 Task: Use the formula "MODE.SNGL" in spreadsheet "Project portfolio".
Action: Mouse moved to (447, 259)
Screenshot: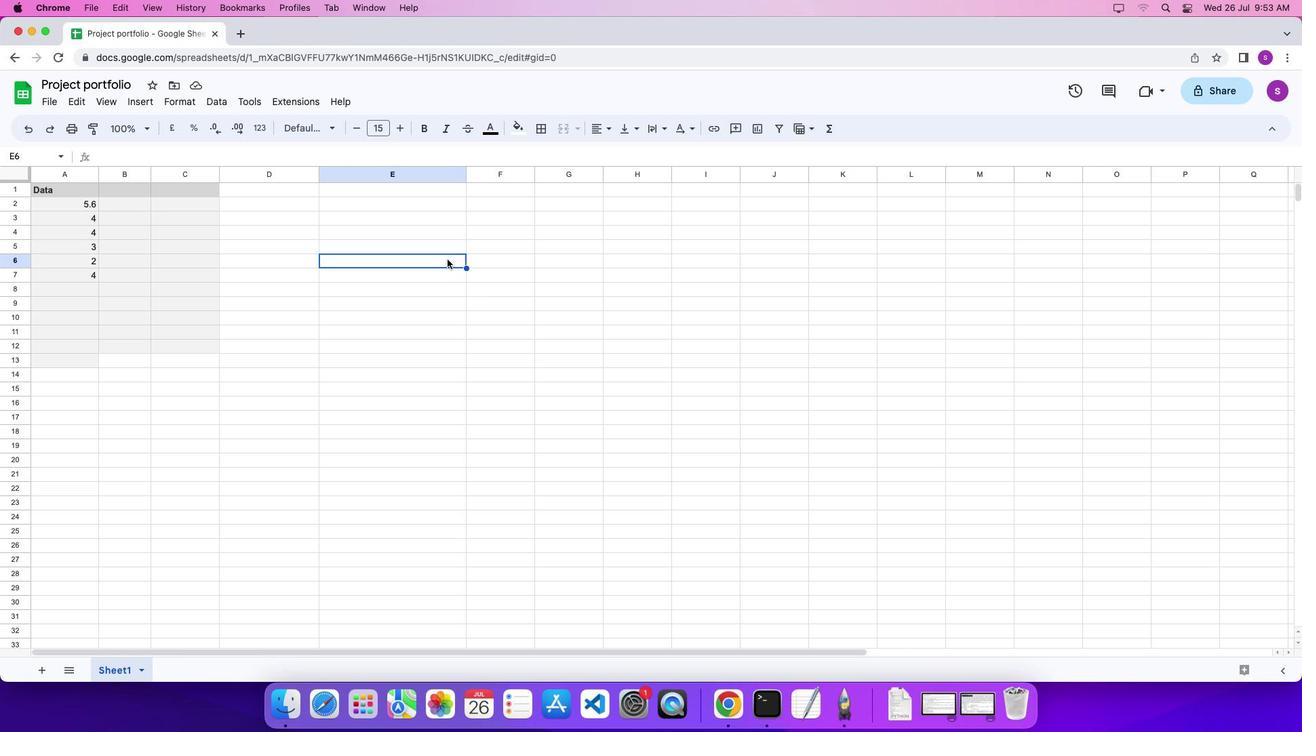 
Action: Mouse pressed left at (447, 259)
Screenshot: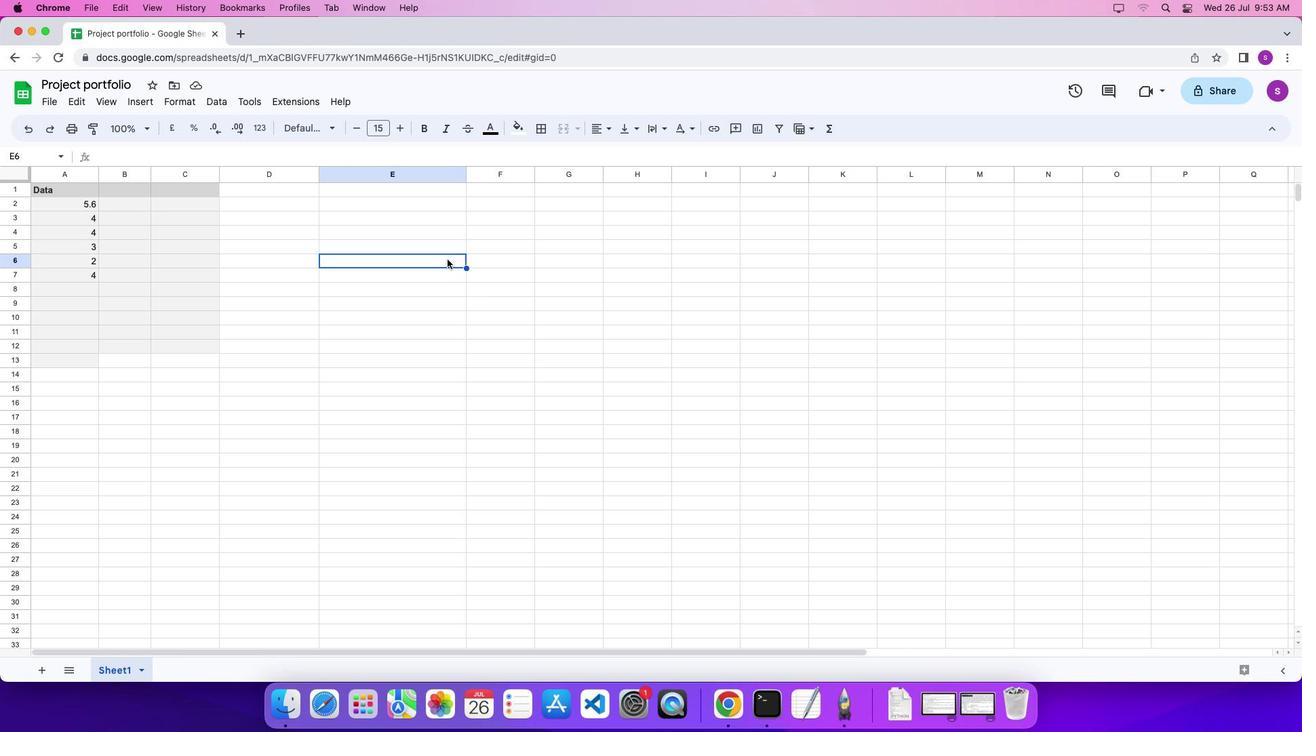 
Action: Key pressed '='
Screenshot: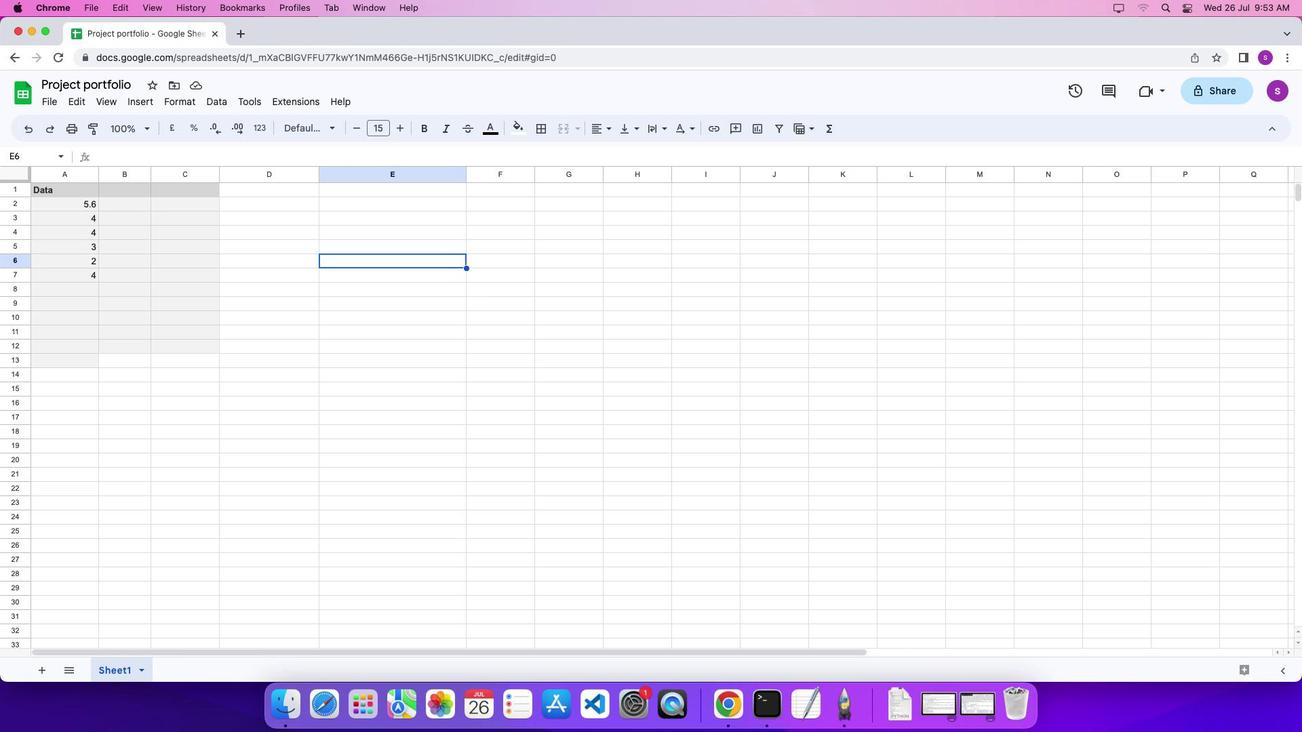 
Action: Mouse moved to (829, 130)
Screenshot: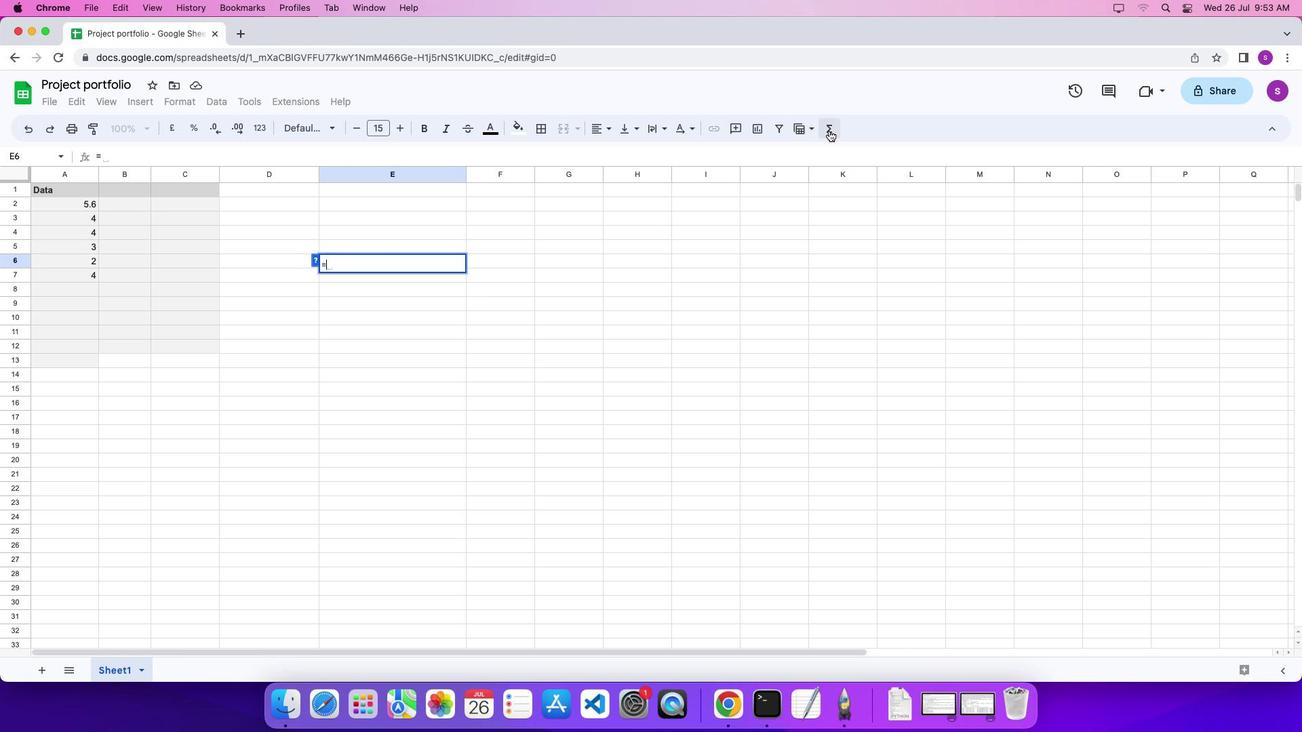 
Action: Mouse pressed left at (829, 130)
Screenshot: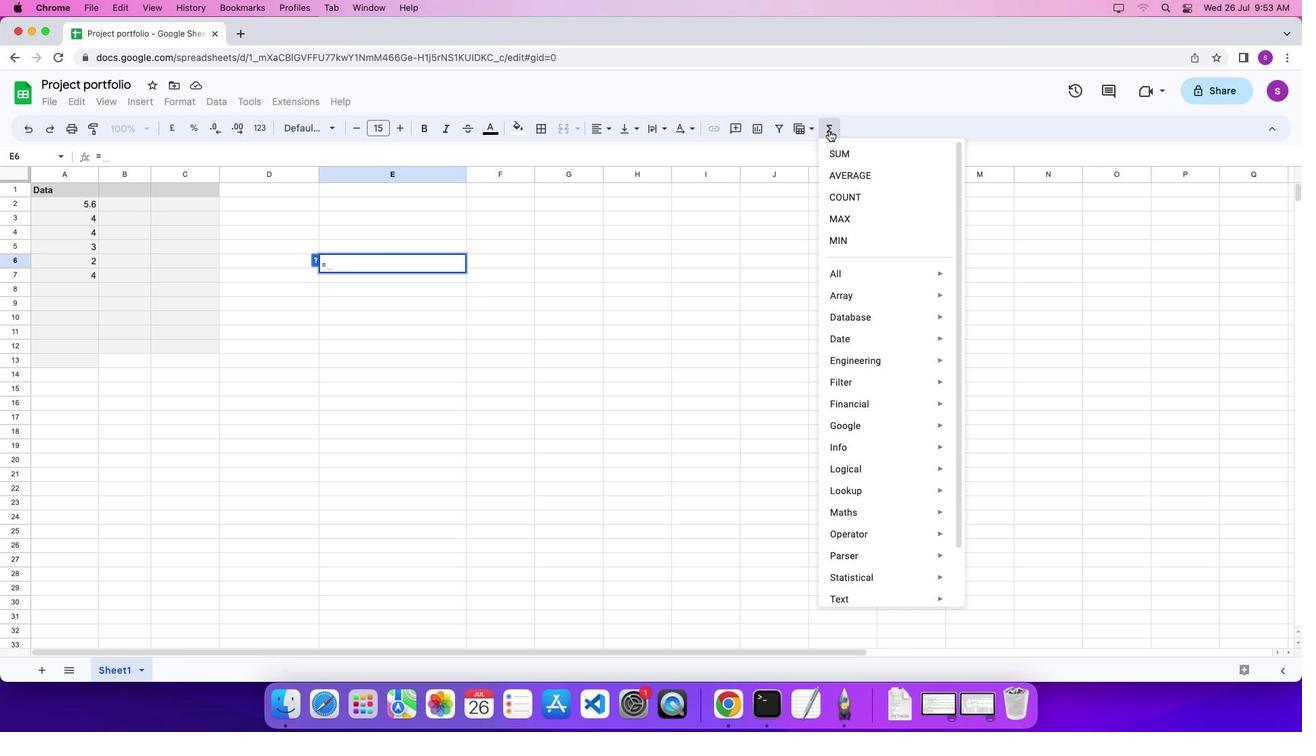 
Action: Mouse moved to (1010, 590)
Screenshot: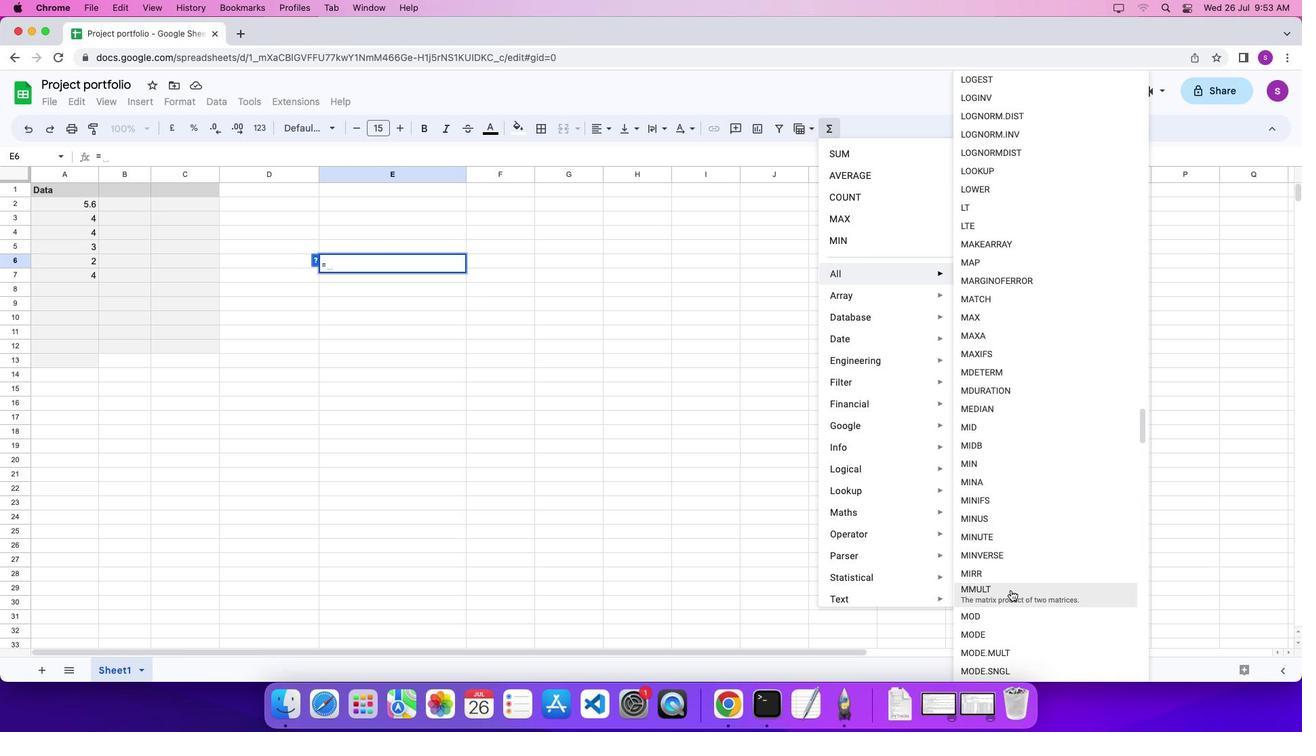 
Action: Mouse scrolled (1010, 590) with delta (0, 0)
Screenshot: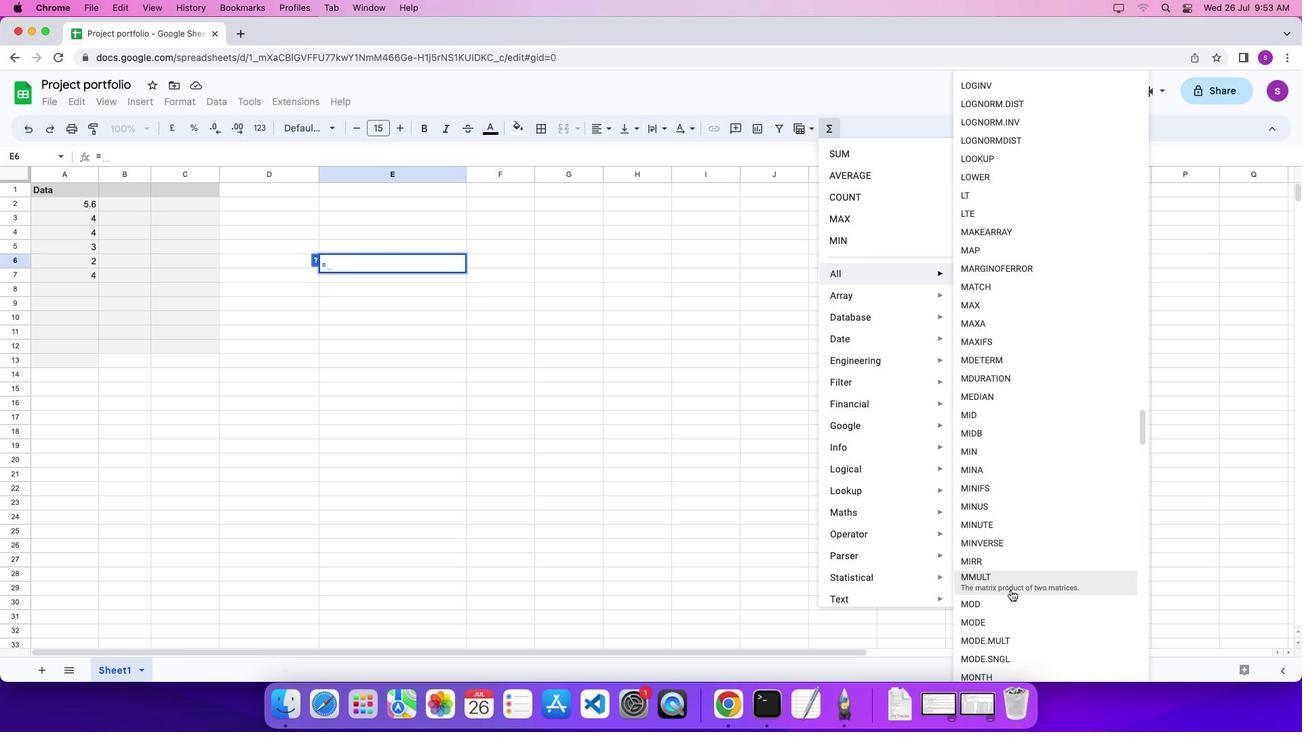 
Action: Mouse scrolled (1010, 590) with delta (0, 0)
Screenshot: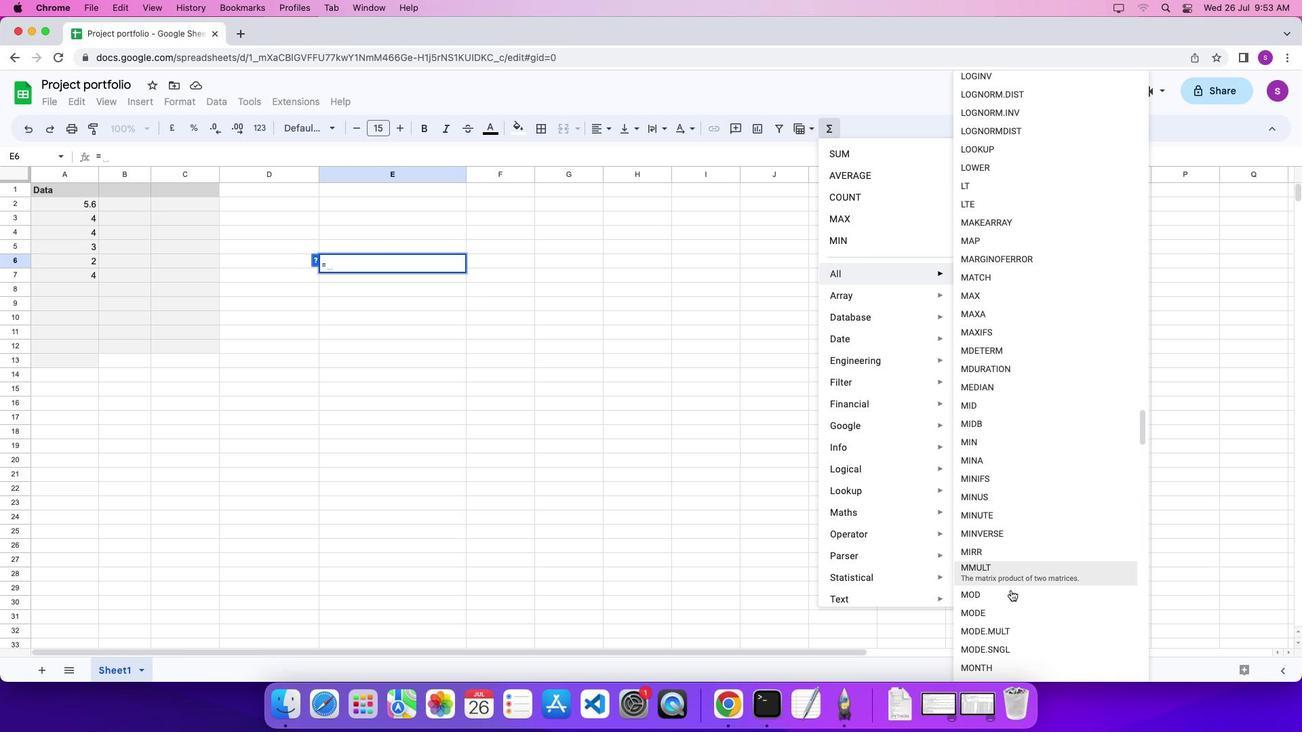
Action: Mouse scrolled (1010, 590) with delta (0, 0)
Screenshot: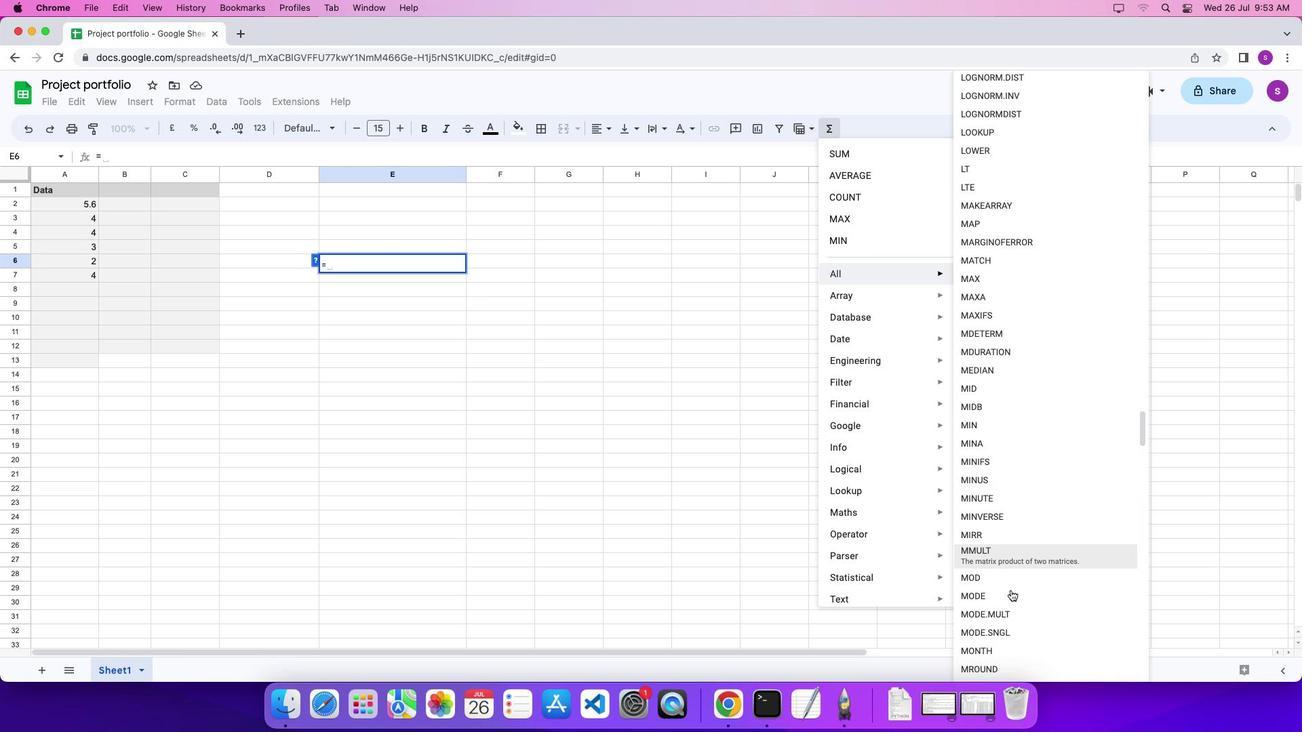 
Action: Mouse moved to (1015, 624)
Screenshot: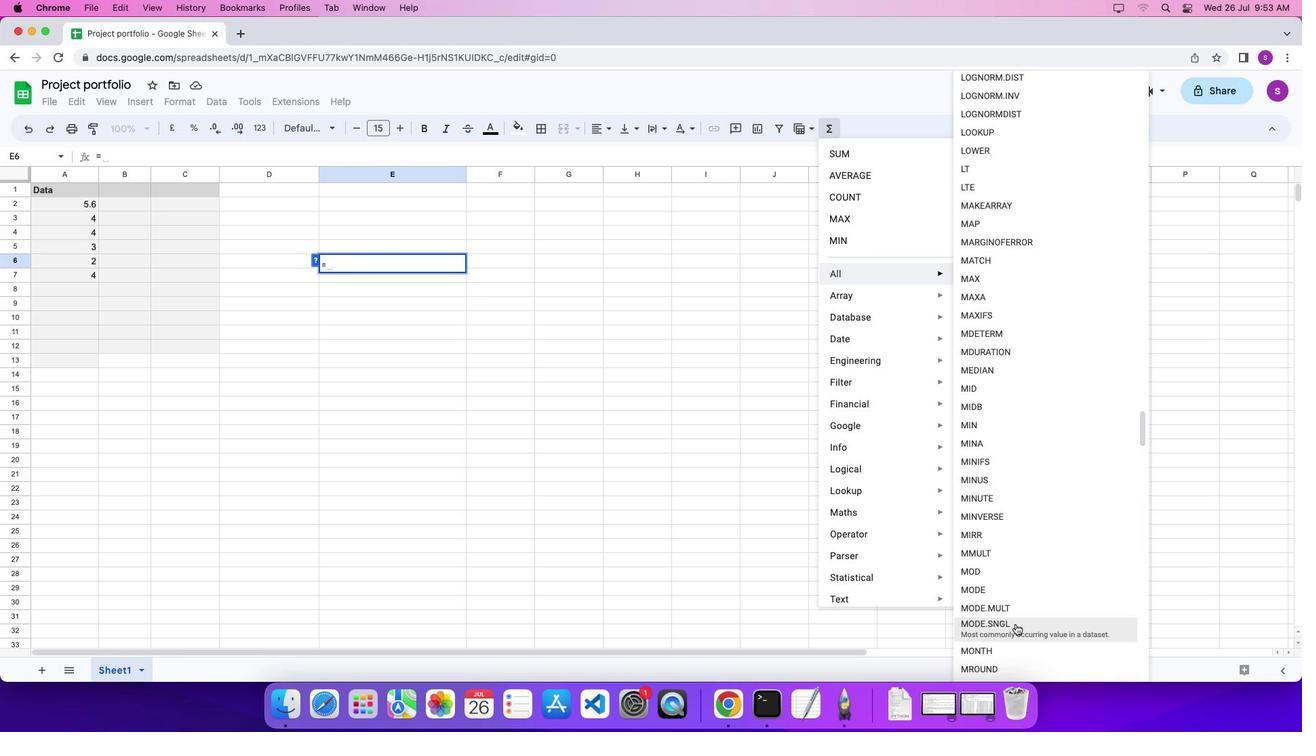 
Action: Mouse pressed left at (1015, 624)
Screenshot: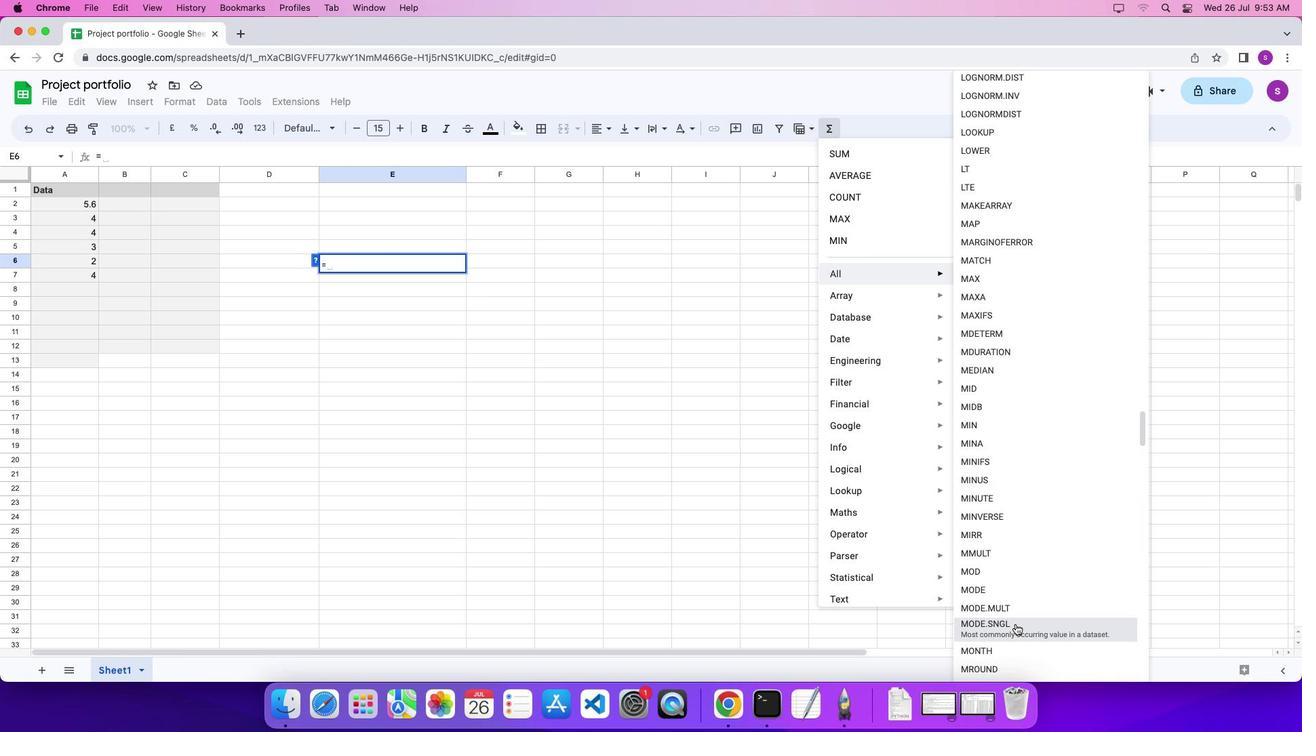 
Action: Mouse moved to (86, 201)
Screenshot: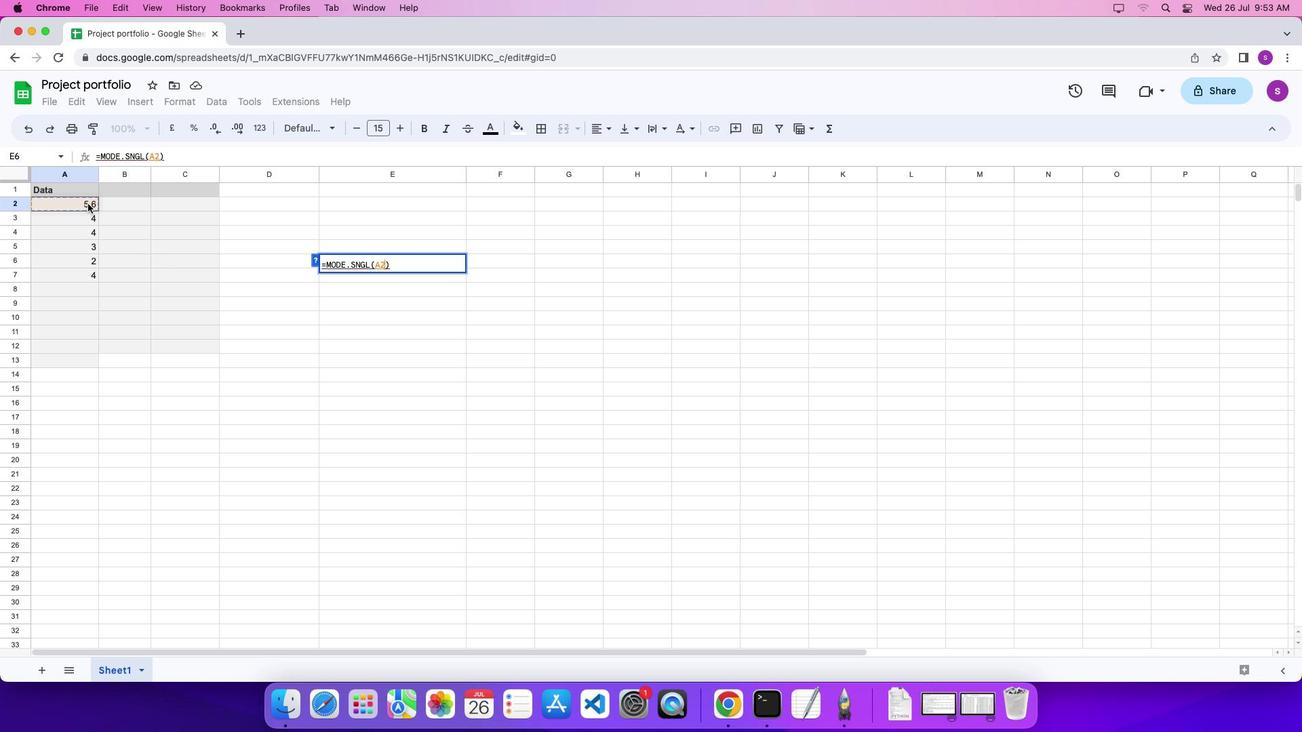 
Action: Mouse pressed left at (86, 201)
Screenshot: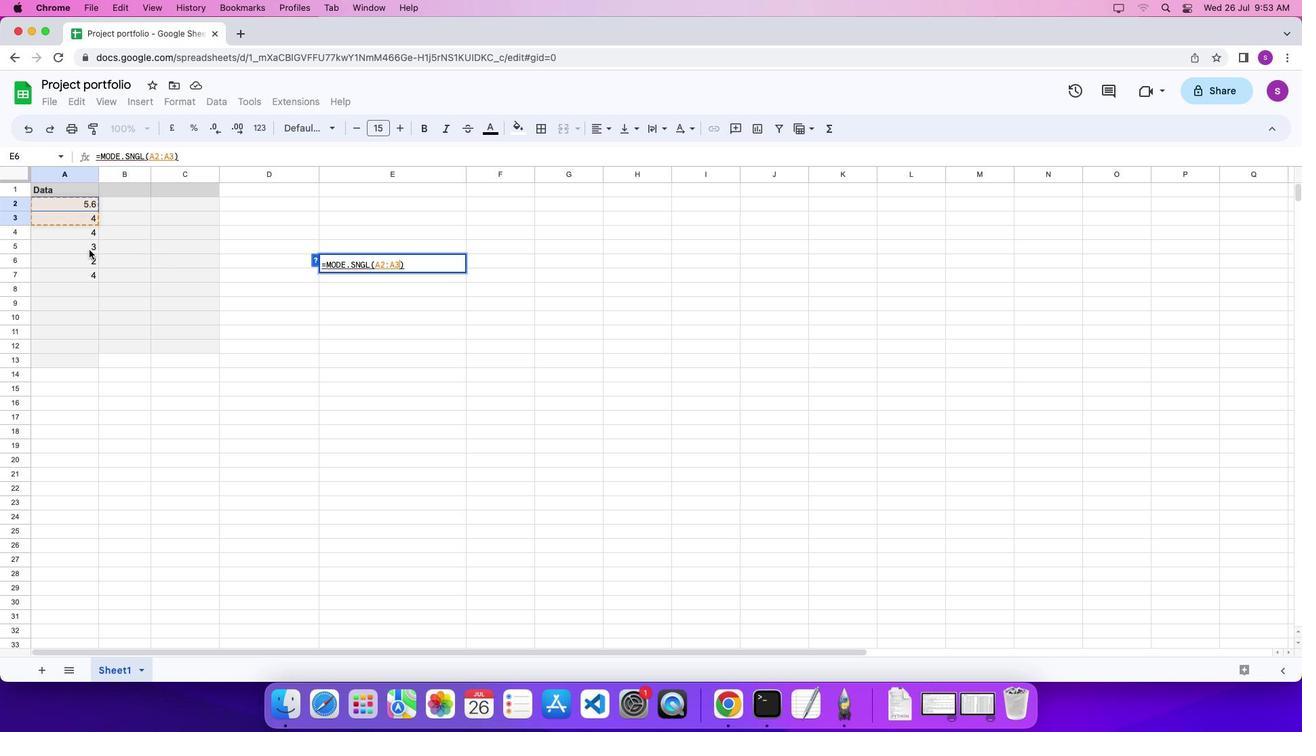 
Action: Mouse moved to (88, 278)
Screenshot: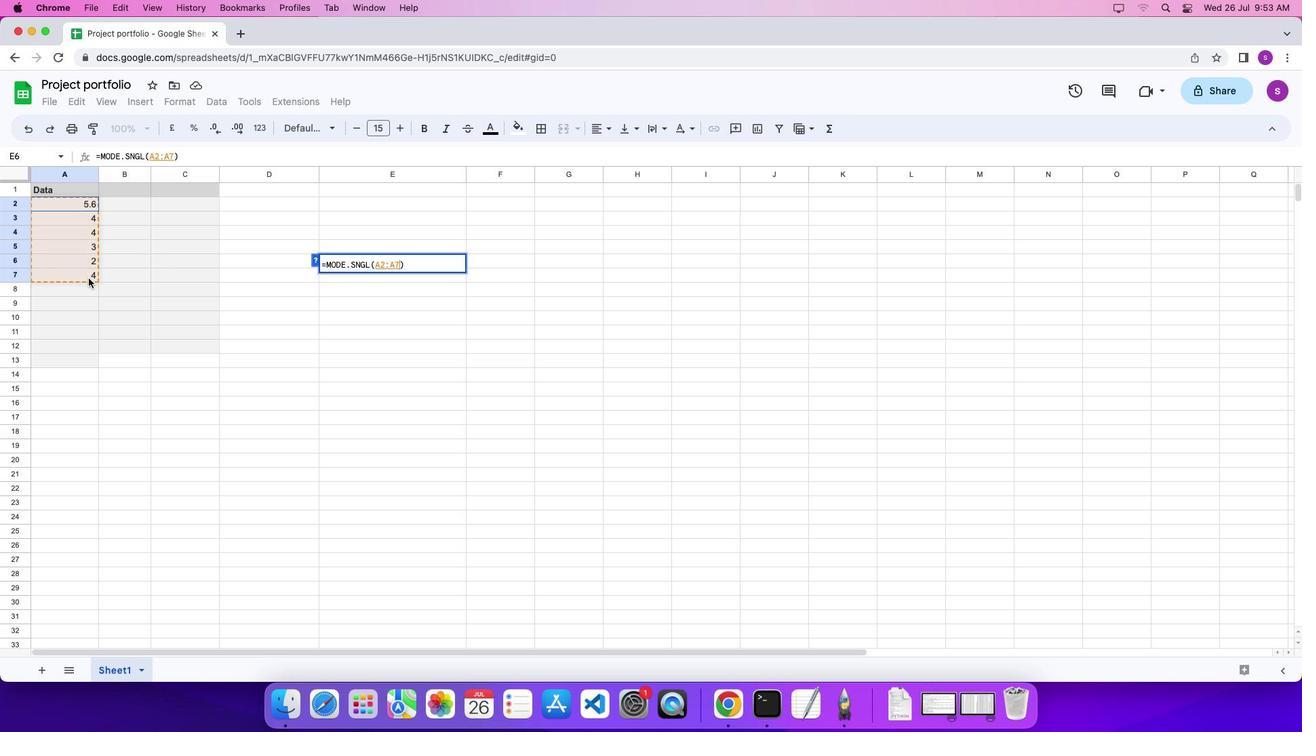 
Action: Key pressed '\x03'
Screenshot: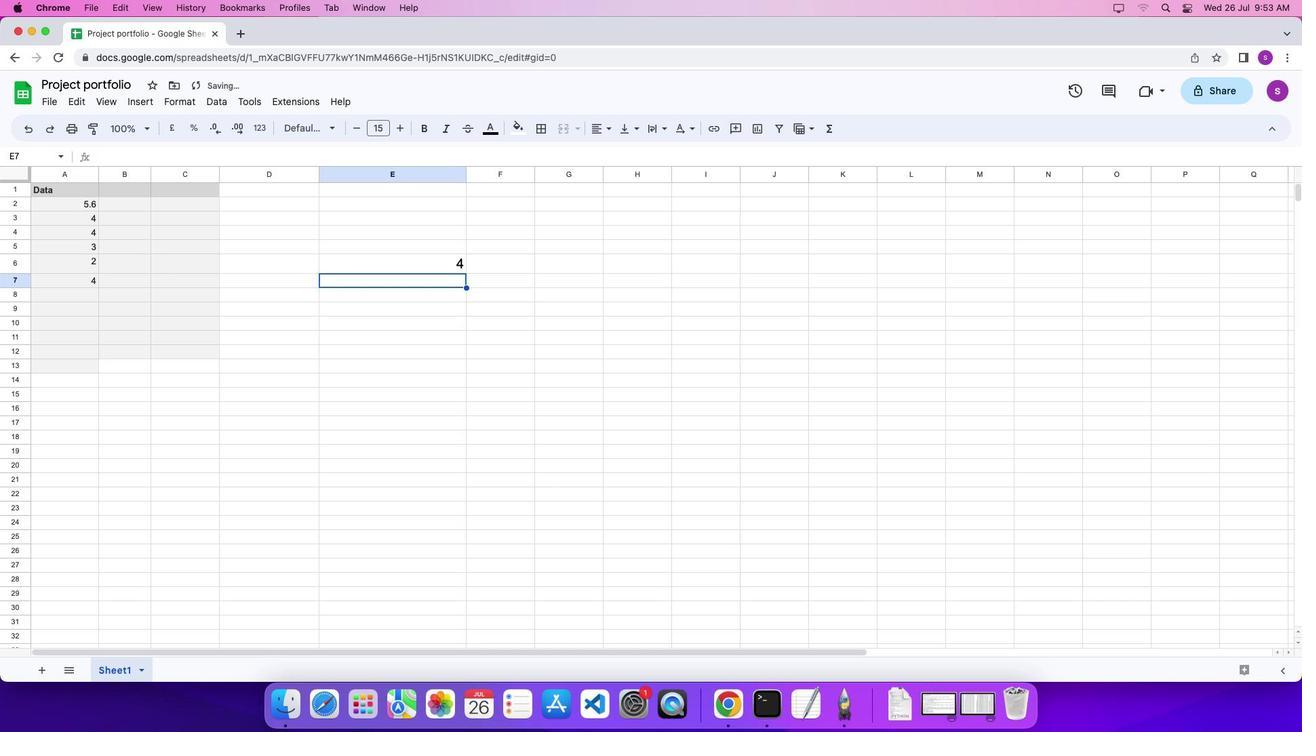 
